 Task: Set the key for the new SSH key to "ssh-rsa".
Action: Mouse moved to (1004, 78)
Screenshot: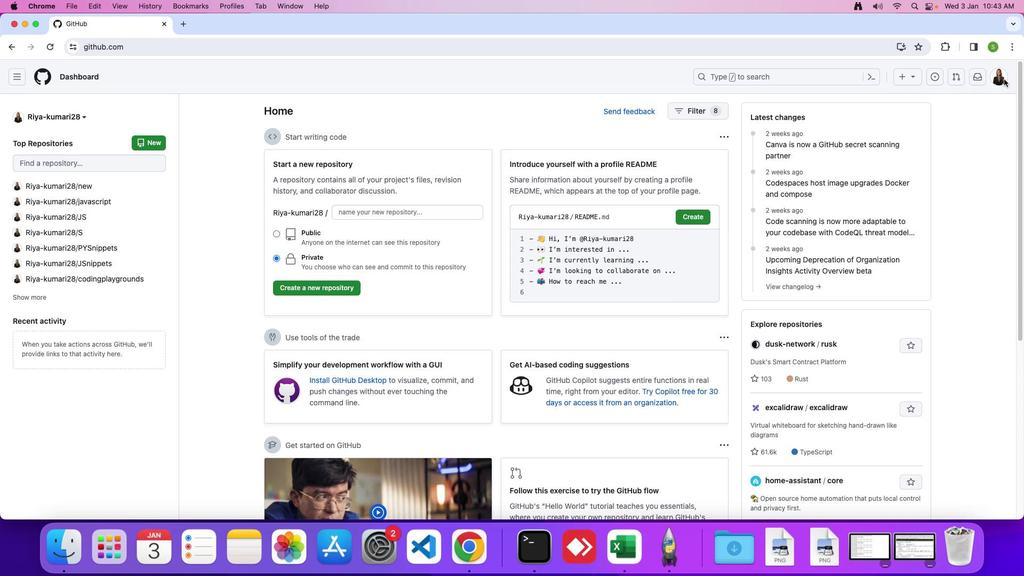 
Action: Mouse pressed left at (1004, 78)
Screenshot: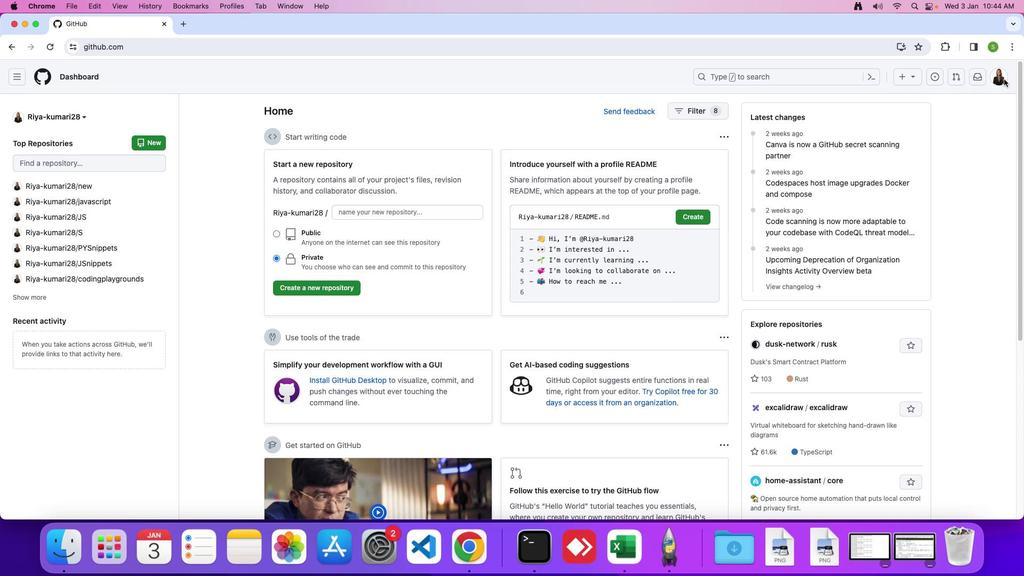 
Action: Mouse moved to (1002, 76)
Screenshot: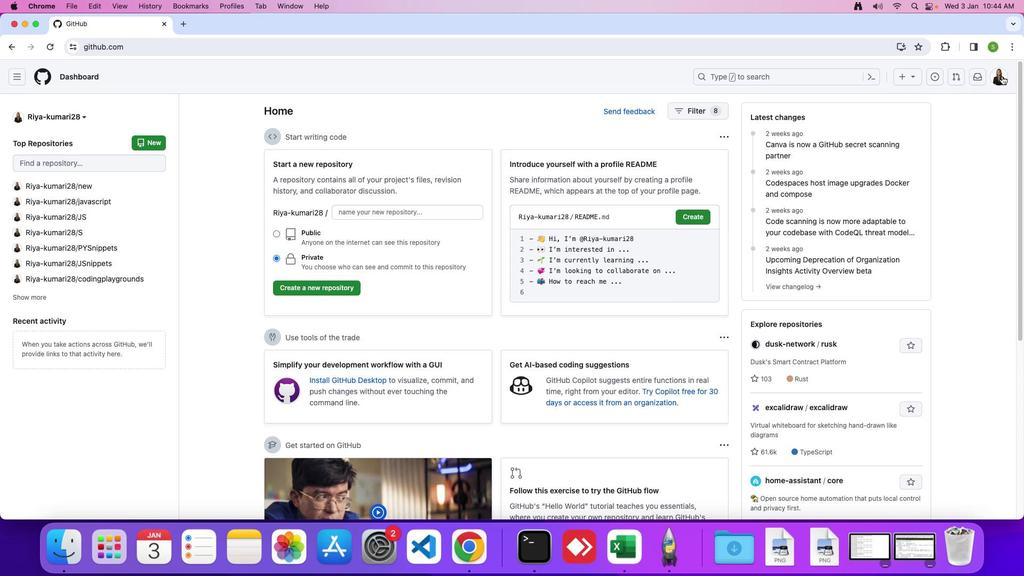 
Action: Mouse pressed left at (1002, 76)
Screenshot: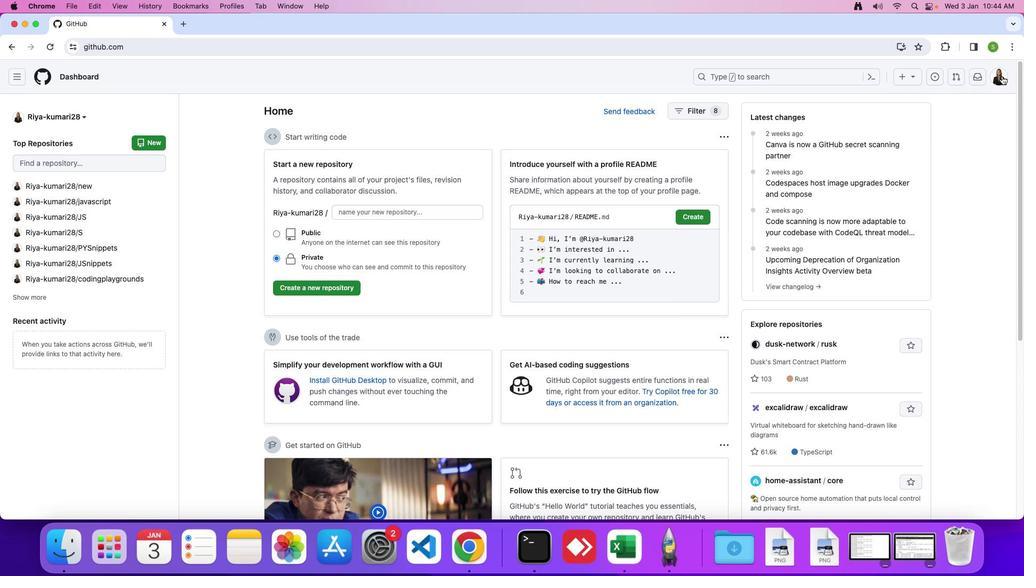 
Action: Mouse moved to (926, 370)
Screenshot: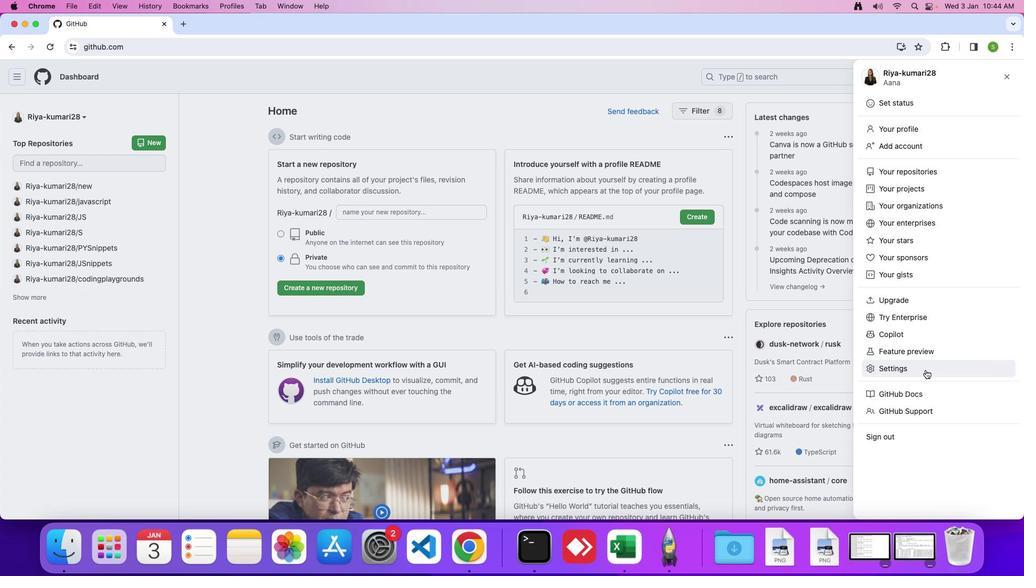
Action: Mouse pressed left at (926, 370)
Screenshot: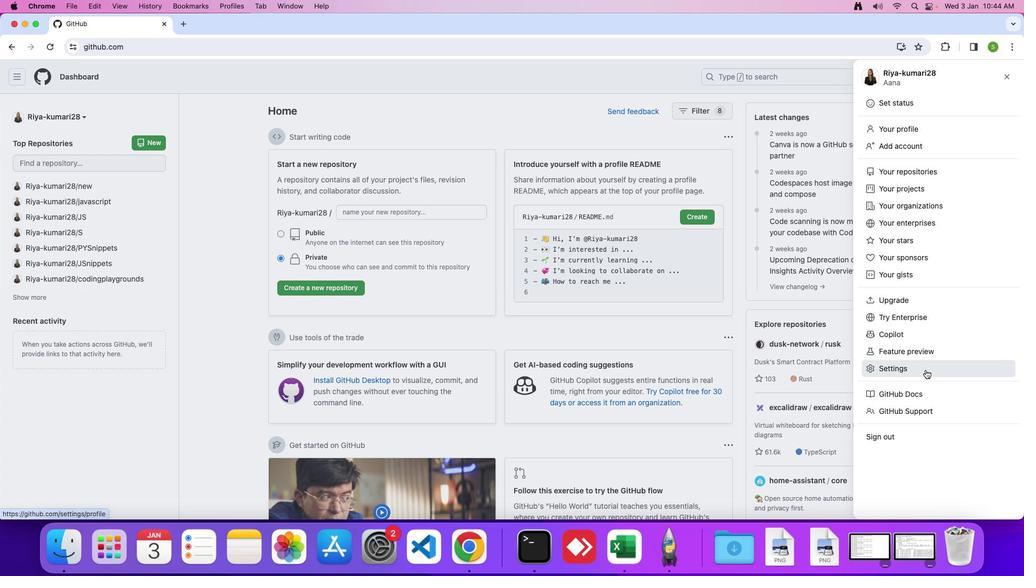 
Action: Mouse moved to (232, 337)
Screenshot: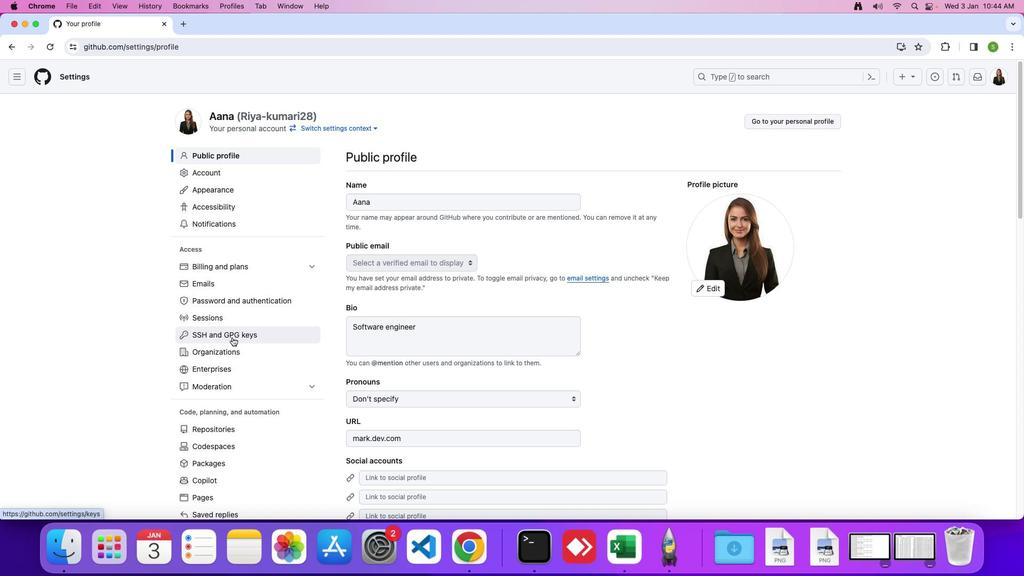 
Action: Mouse pressed left at (232, 337)
Screenshot: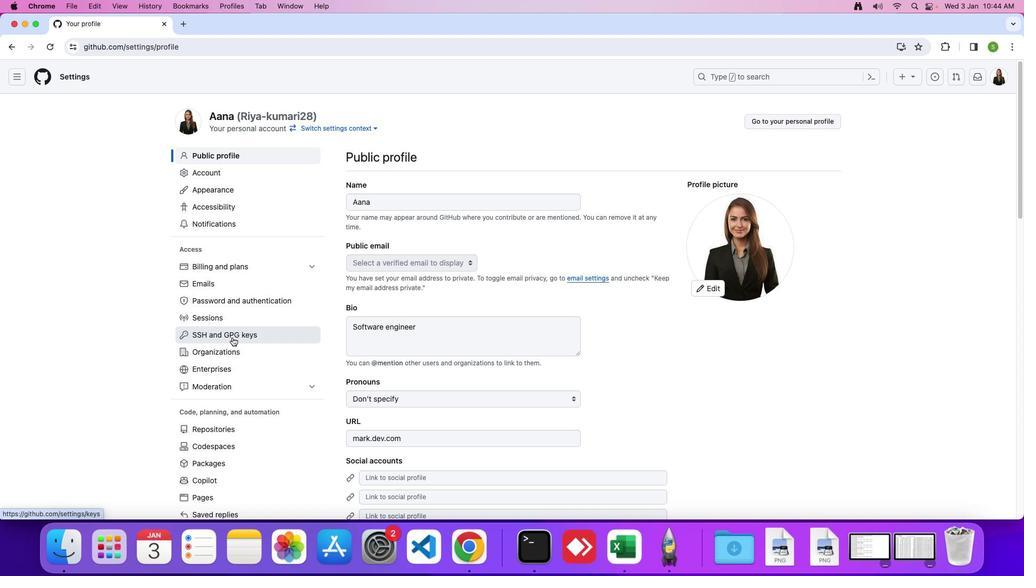
Action: Mouse moved to (807, 154)
Screenshot: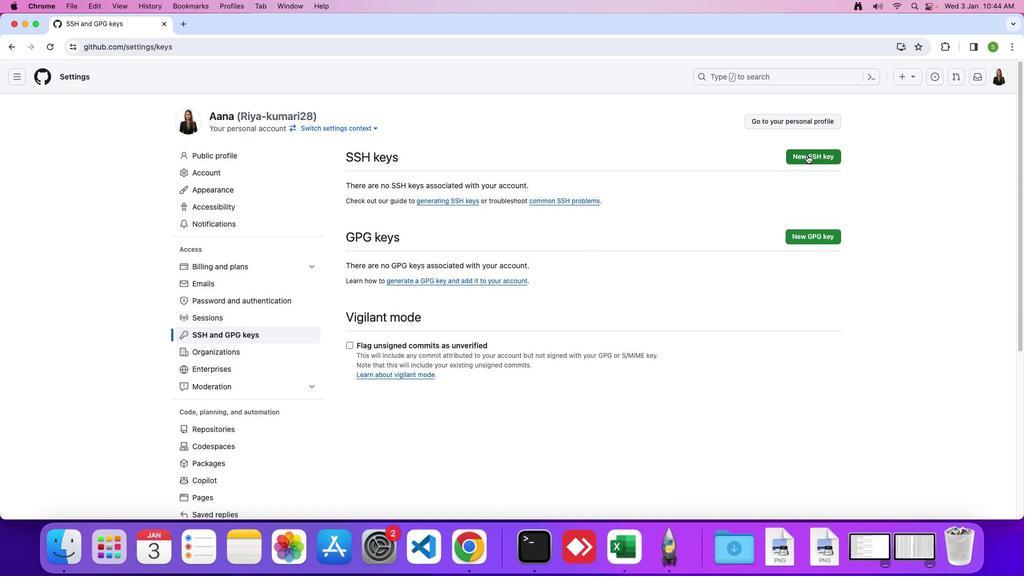 
Action: Mouse pressed left at (807, 154)
Screenshot: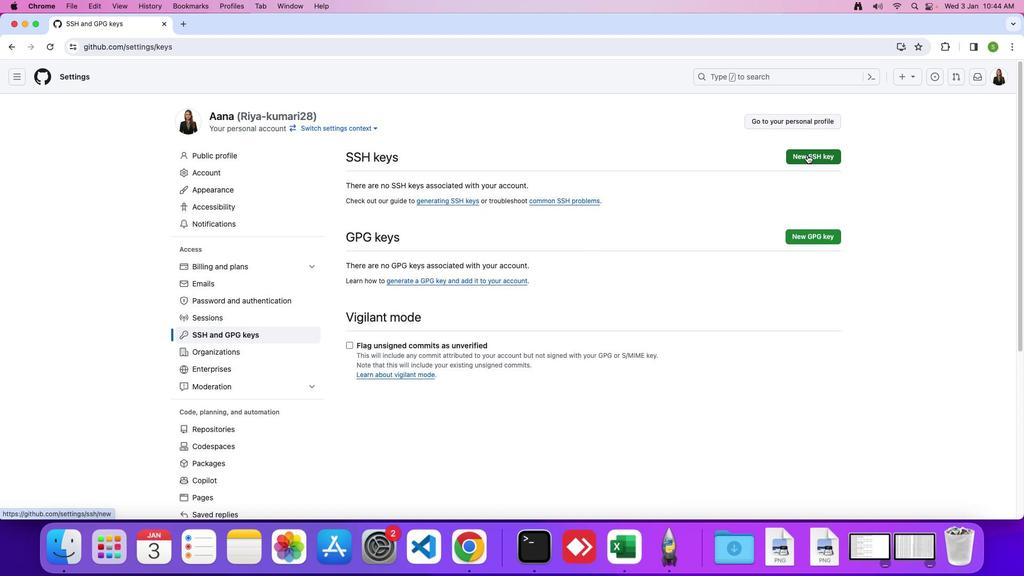 
Action: Mouse moved to (421, 297)
Screenshot: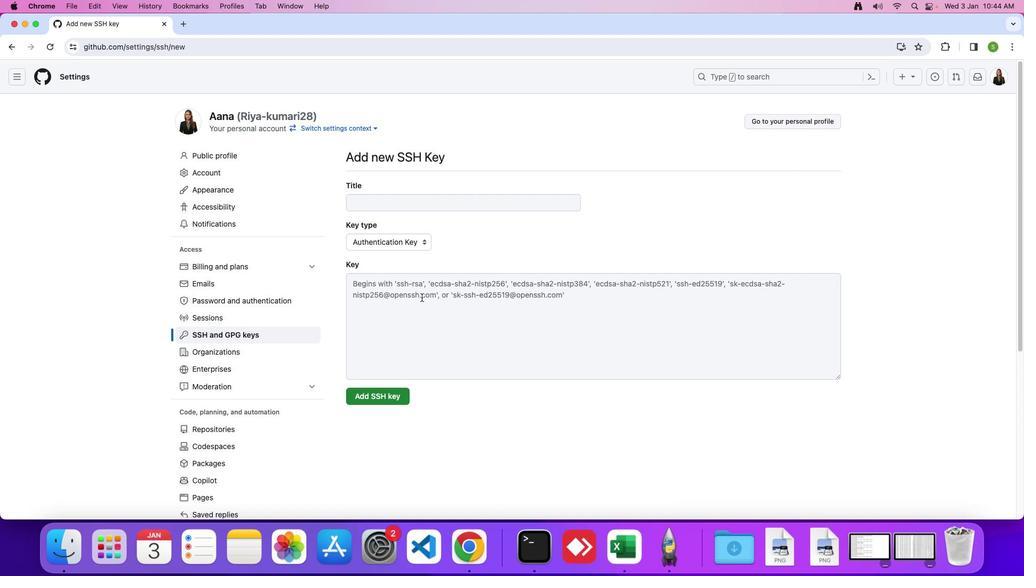 
Action: Mouse pressed left at (421, 297)
Screenshot: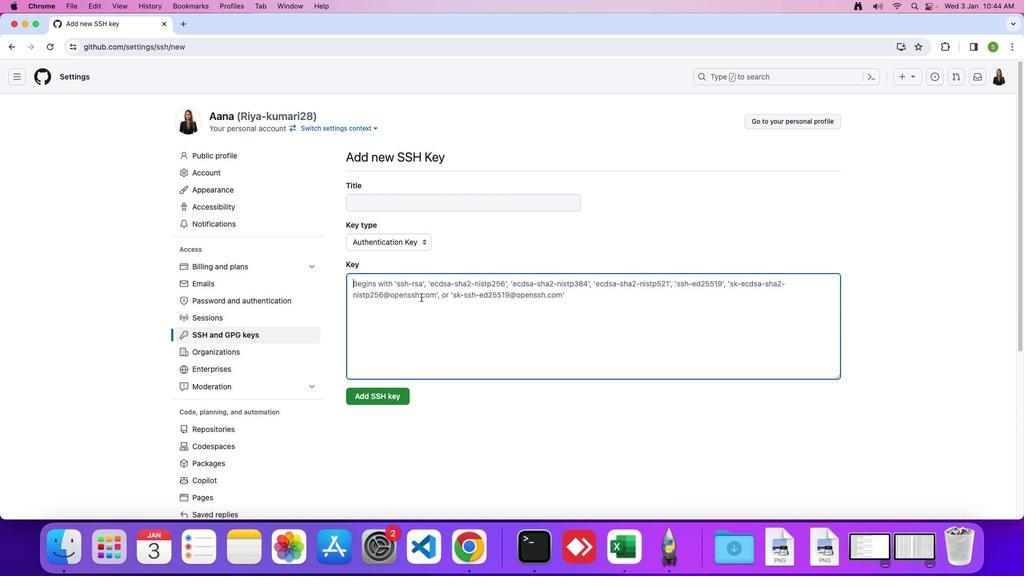 
Action: Mouse moved to (421, 297)
Screenshot: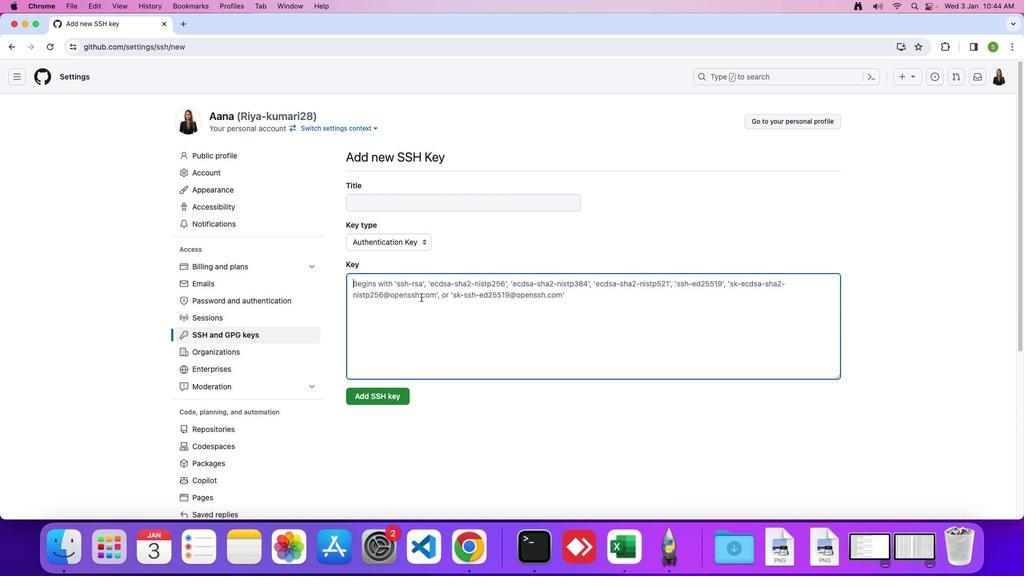 
Action: Key pressed Key.caps_lock's''s''h''-''r''s''a'
Screenshot: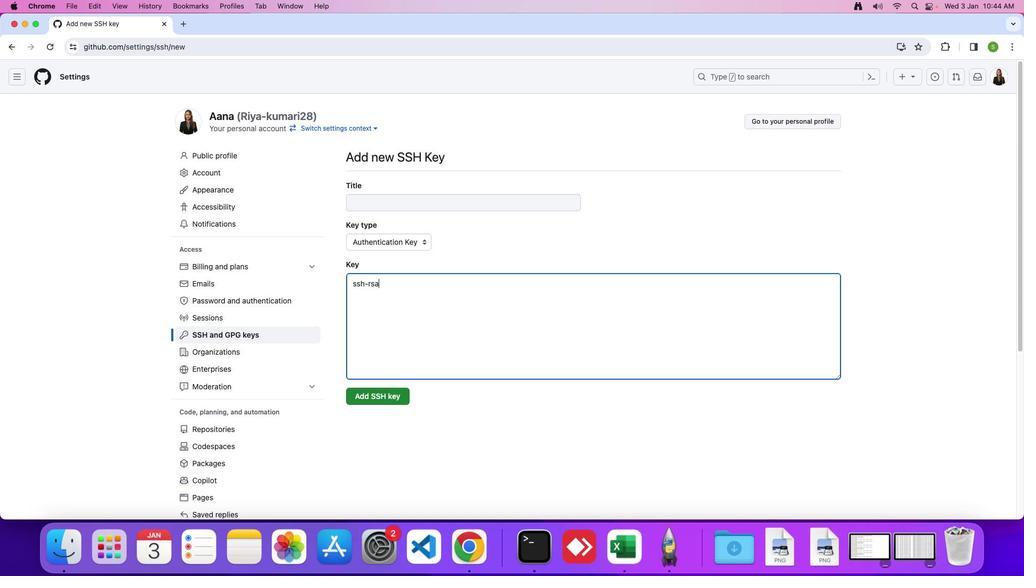 
